 Task: Discover art museums and galleries in Washington, DC, and Philadelphia, Pennsylvania.
Action: Mouse moved to (119, 87)
Screenshot: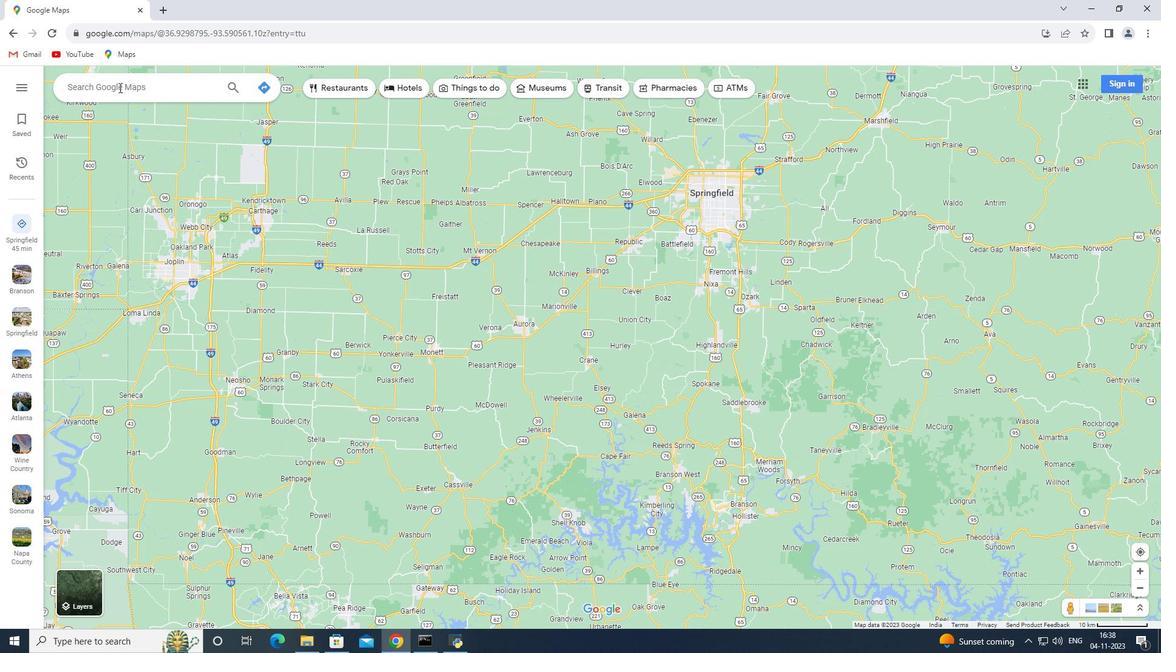 
Action: Mouse pressed left at (119, 87)
Screenshot: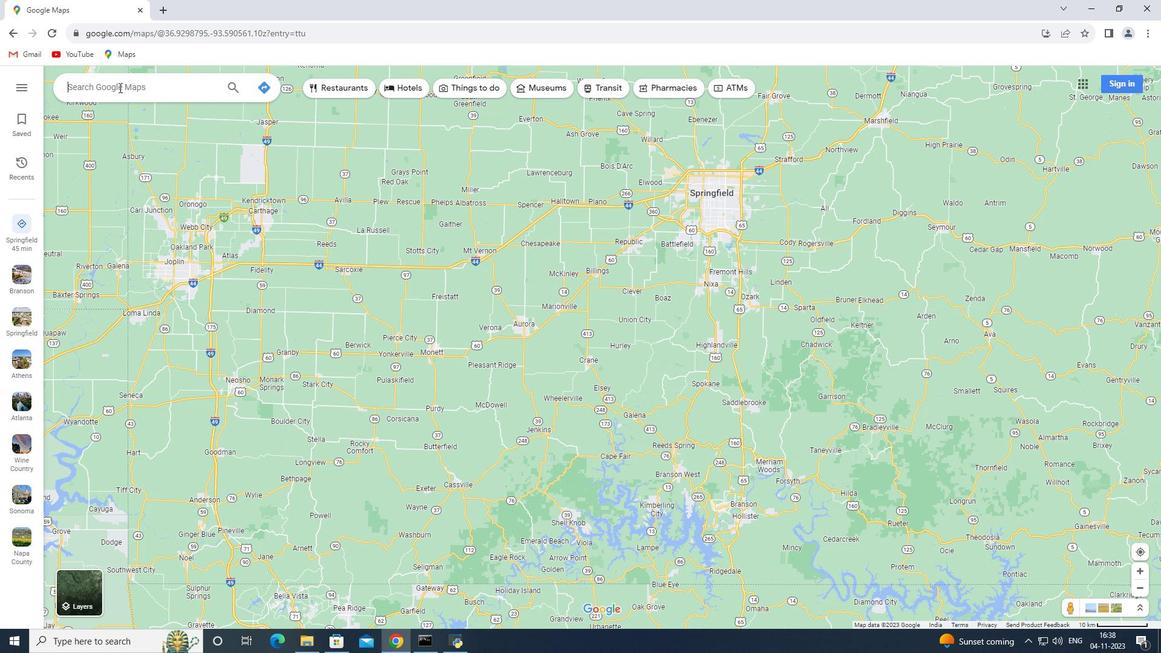 
Action: Key pressed <Key.shift>Washington,<Key.space><Key.shift>D<Key.shift>C<Key.enter>
Screenshot: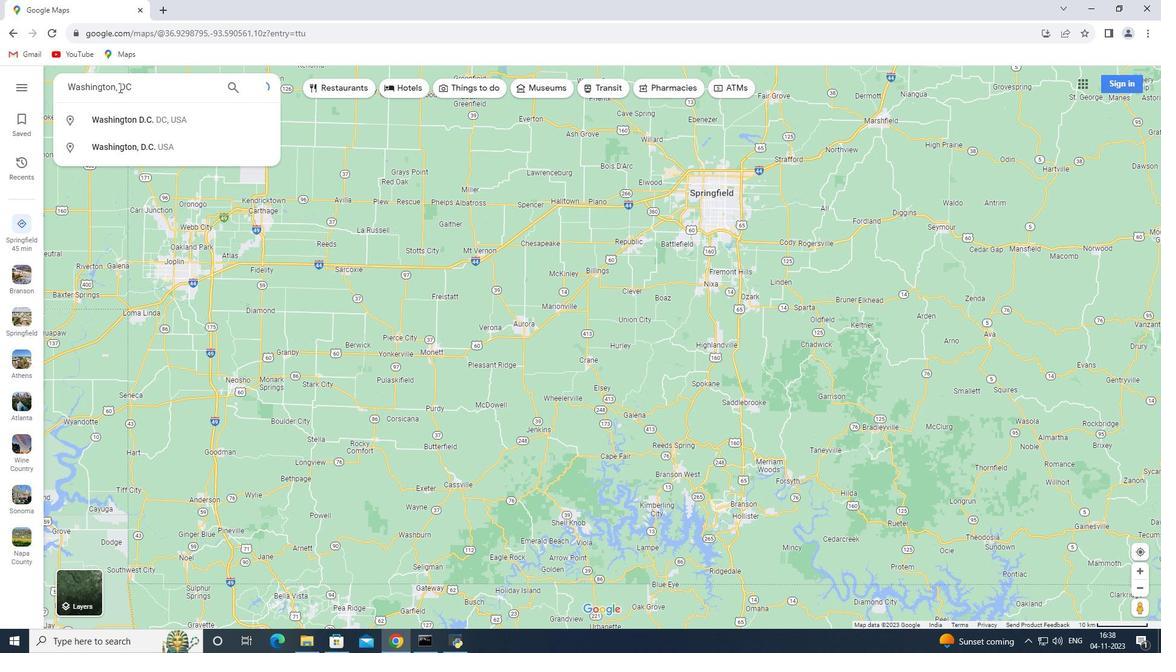 
Action: Mouse moved to (166, 289)
Screenshot: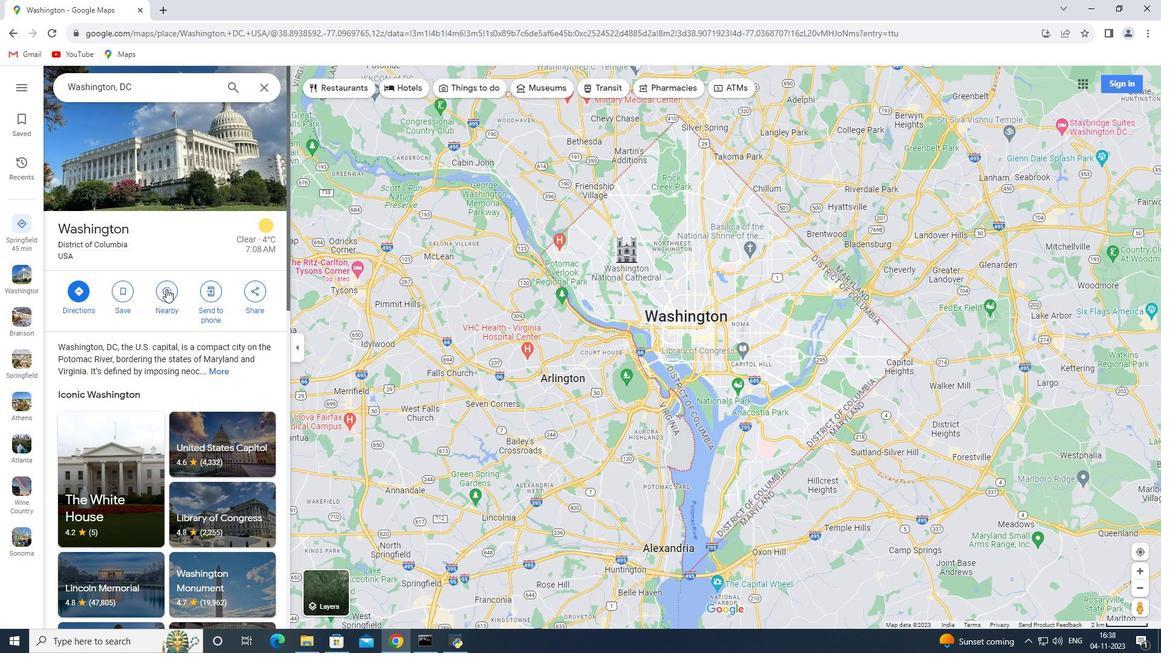 
Action: Mouse pressed left at (166, 289)
Screenshot: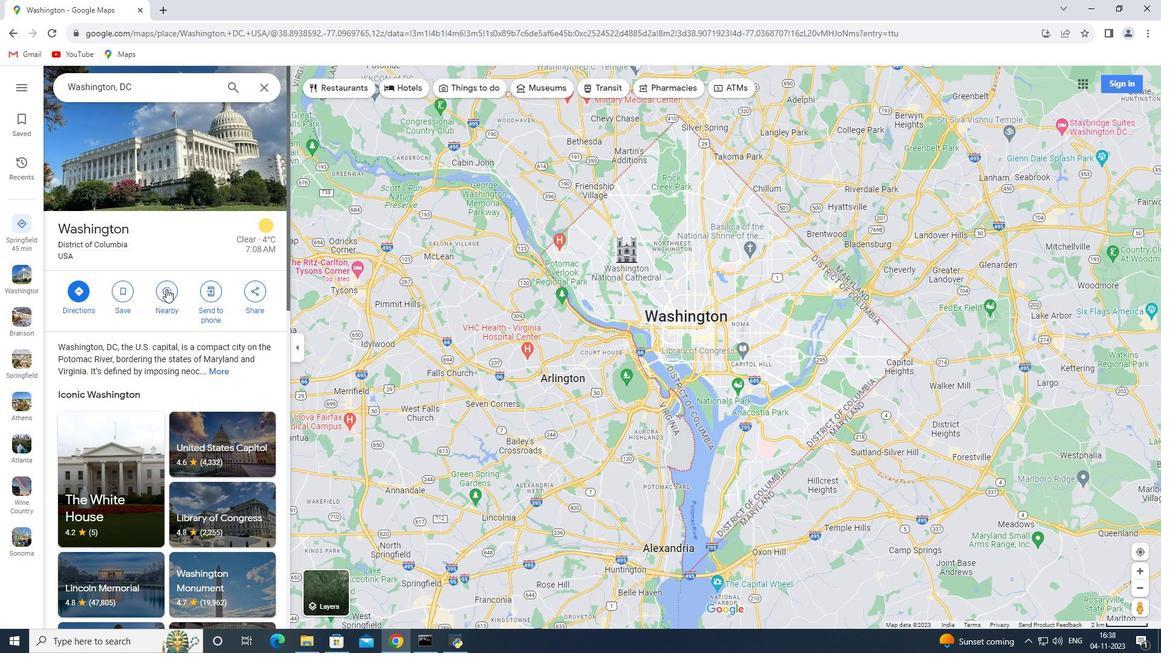 
Action: Key pressed art<Key.space>museum
Screenshot: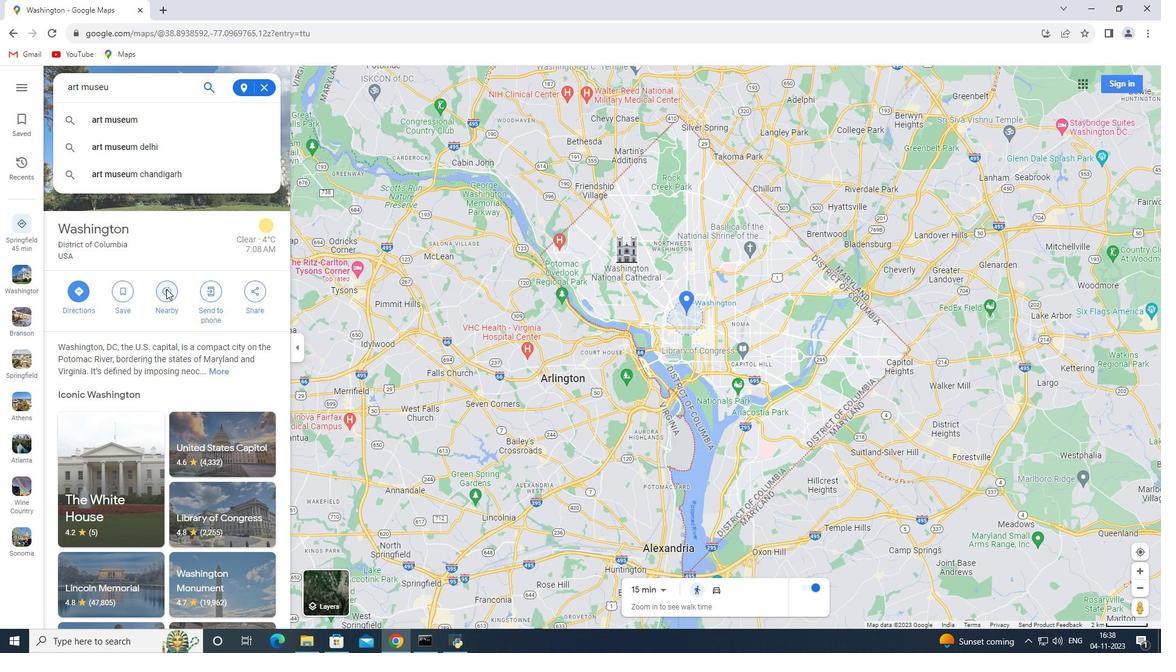 
Action: Mouse moved to (166, 289)
Screenshot: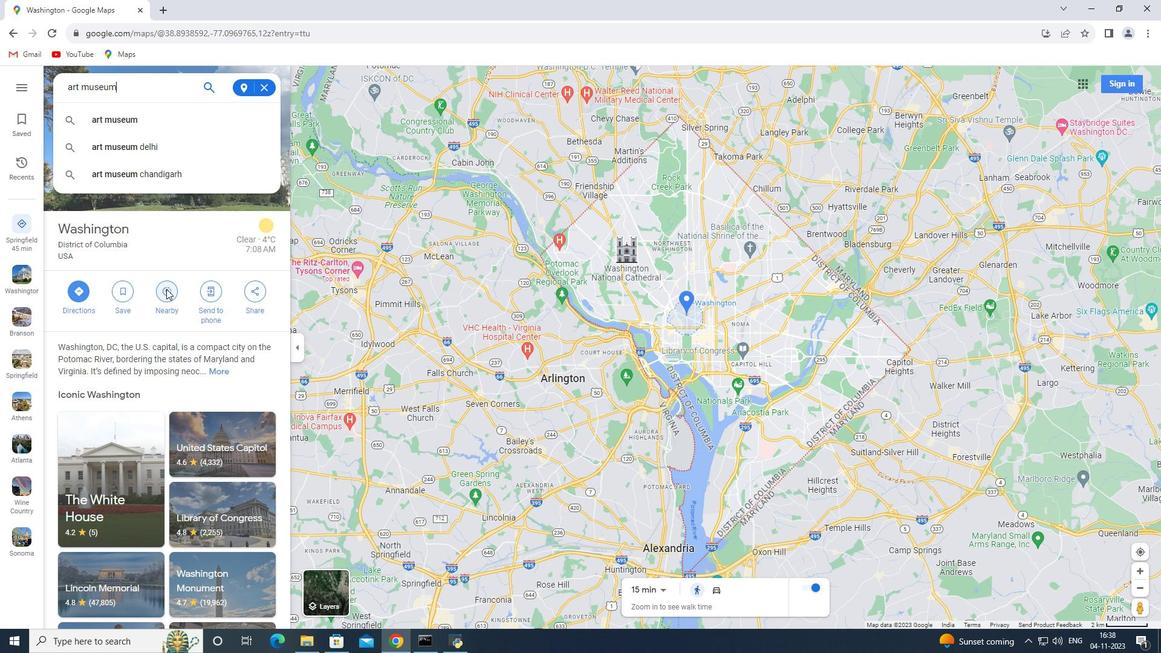 
Action: Key pressed <Key.space>and<Key.space>galleries<Key.enter>
Screenshot: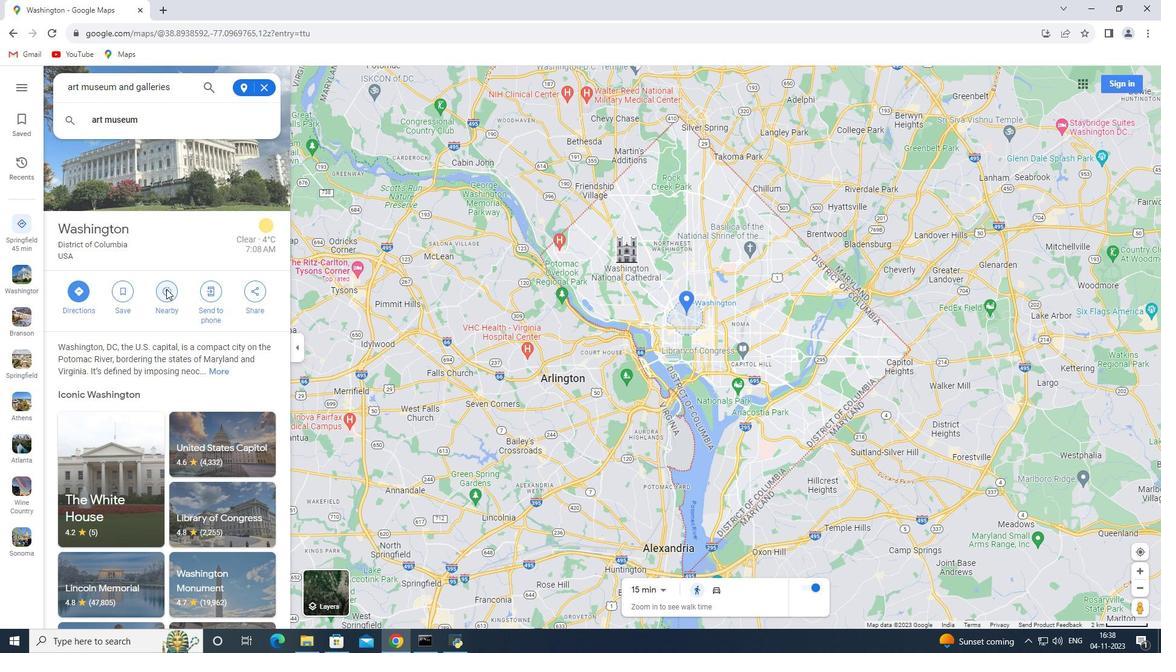 
Action: Mouse moved to (264, 85)
Screenshot: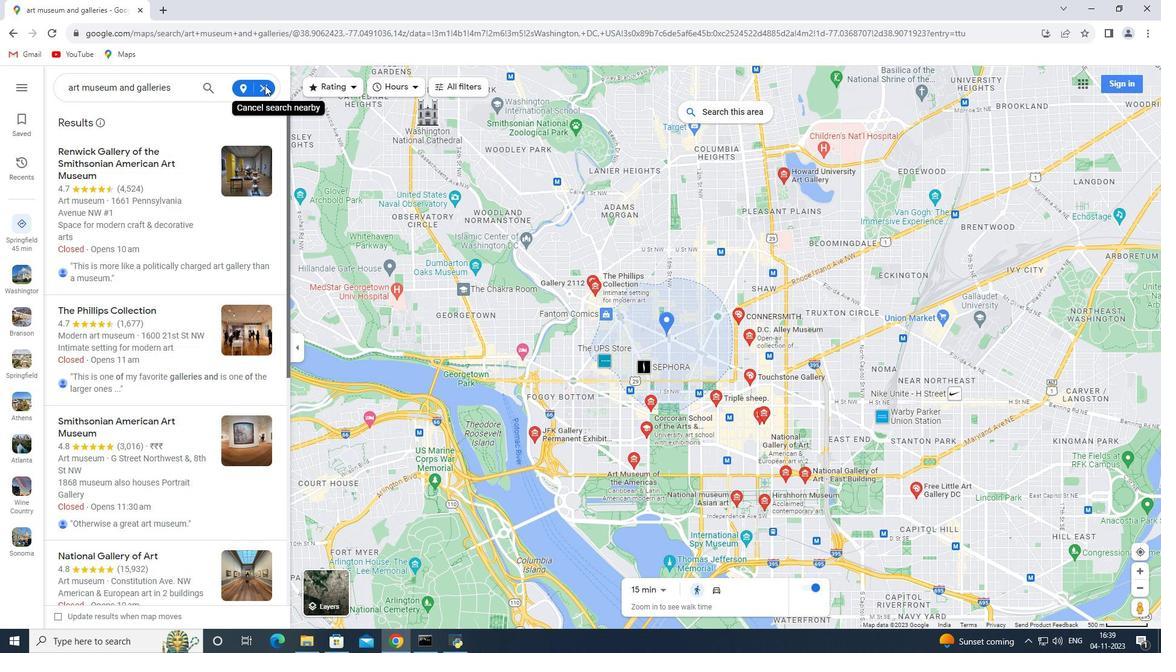 
Action: Mouse pressed left at (264, 85)
Screenshot: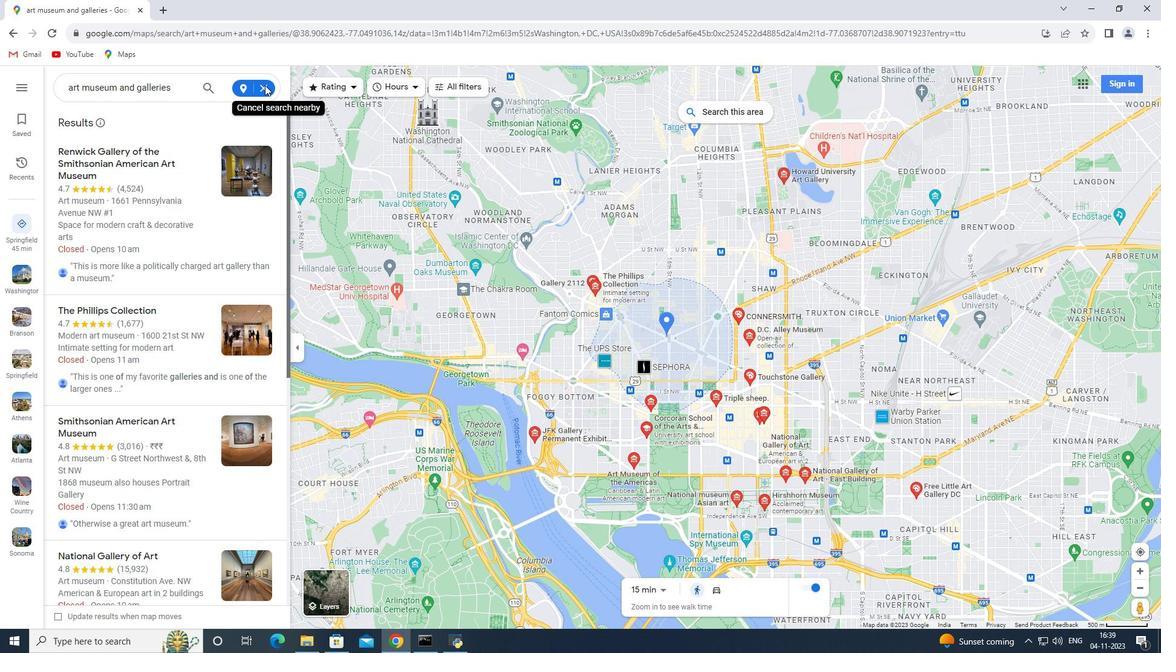 
Action: Mouse moved to (263, 85)
Screenshot: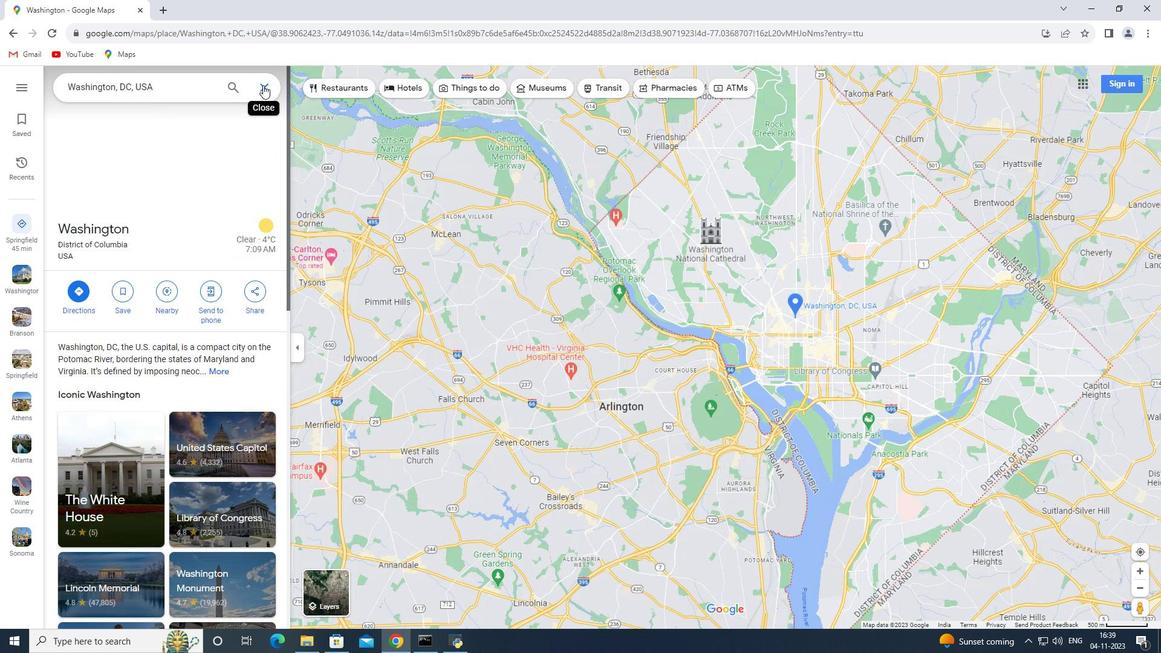 
Action: Mouse pressed left at (263, 85)
Screenshot: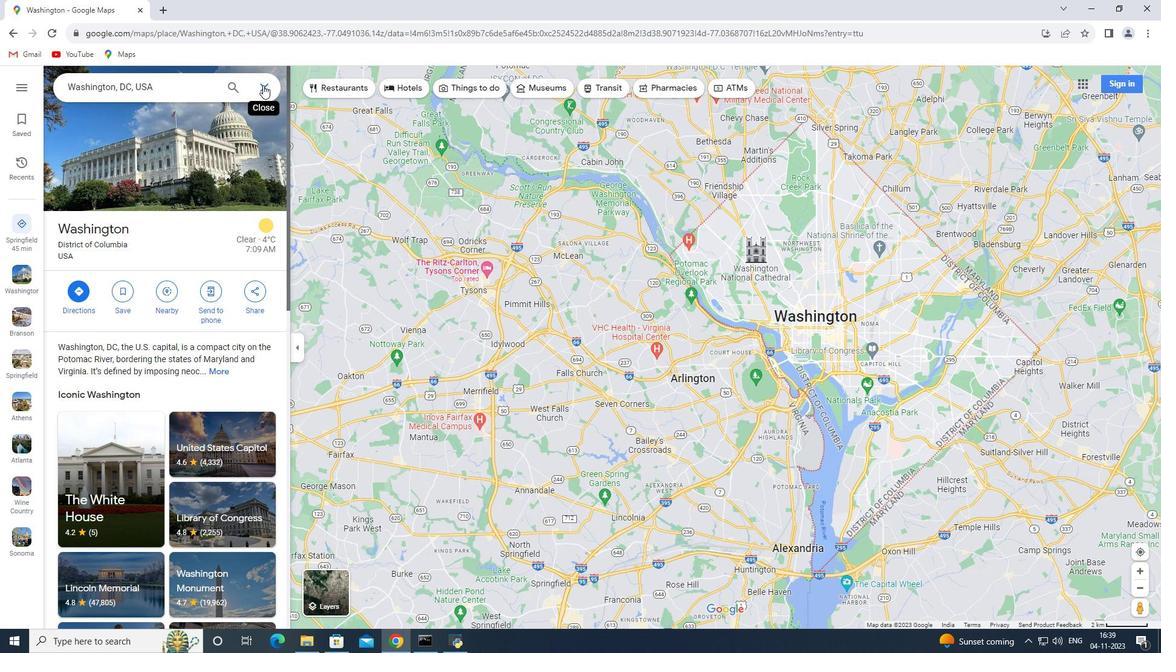 
Action: Mouse moved to (127, 86)
Screenshot: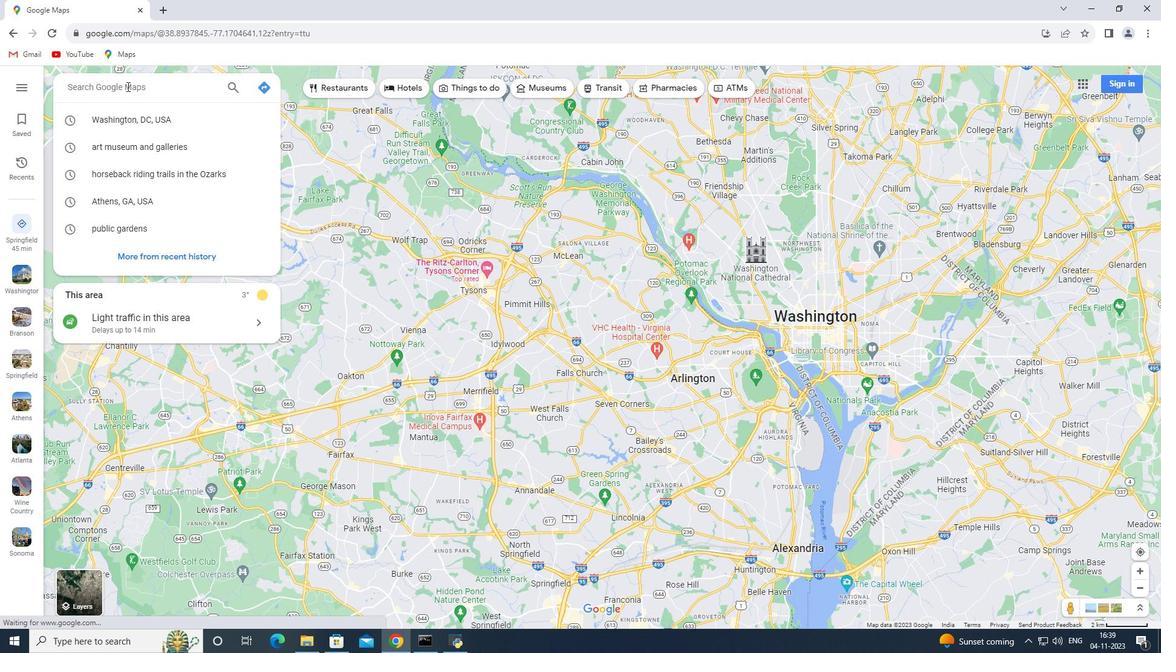 
Action: Key pressed <Key.shift>Philadelphia,<Key.space><Key.shift>Pennsylvania<Key.enter>
Screenshot: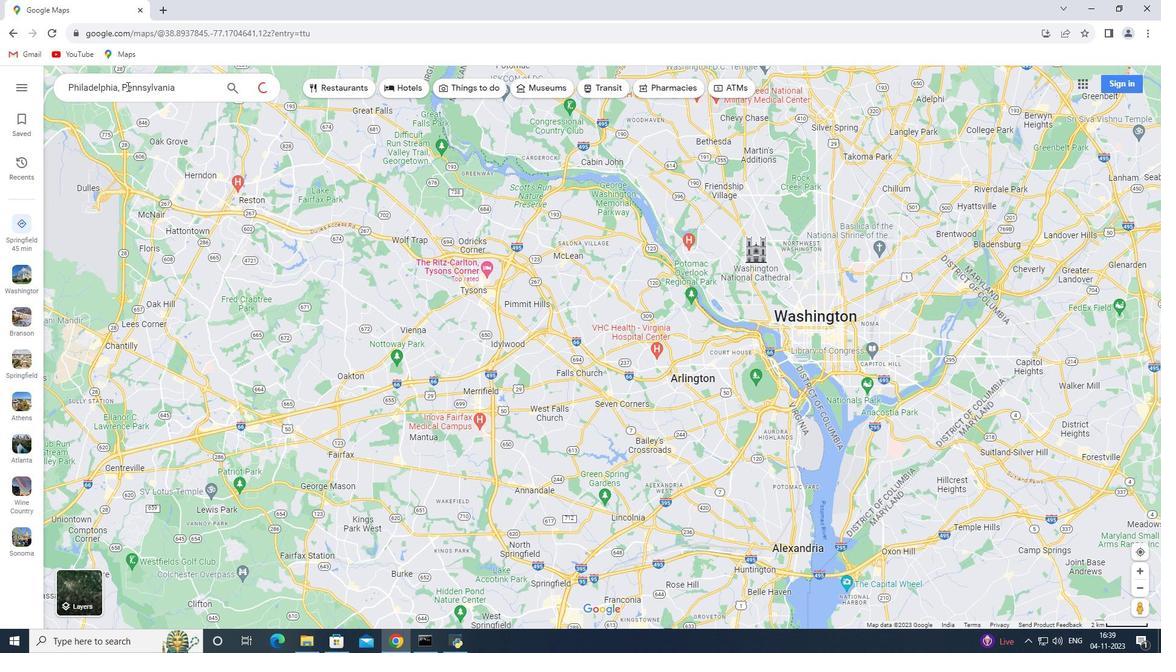 
Action: Mouse moved to (173, 294)
Screenshot: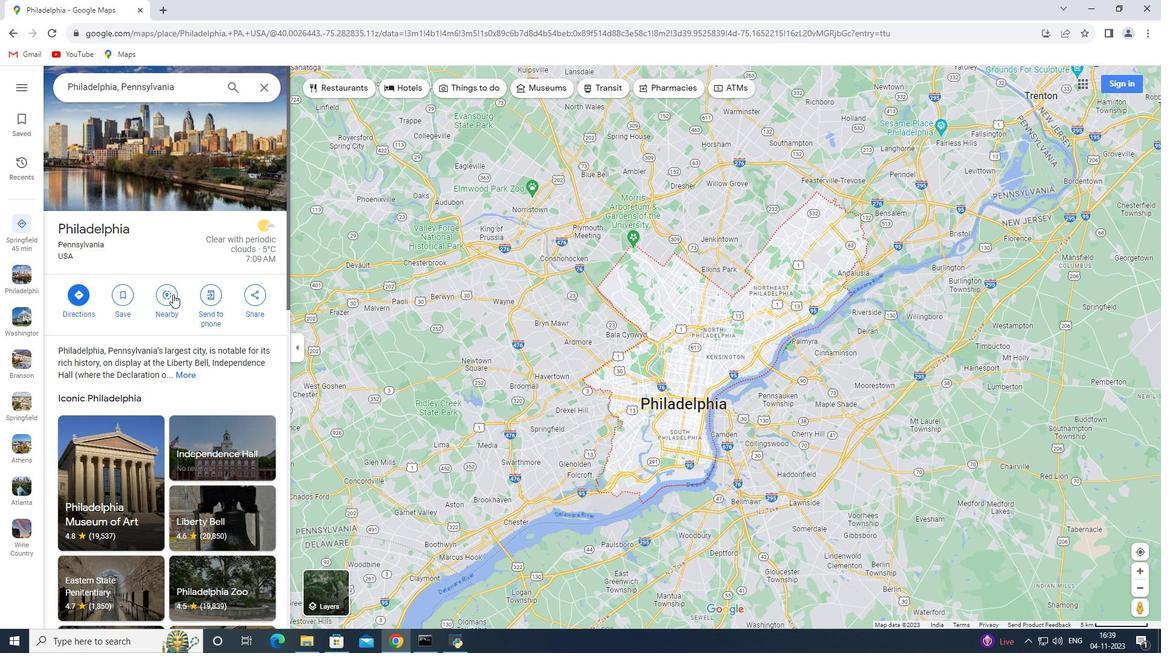 
Action: Mouse pressed left at (173, 294)
Screenshot: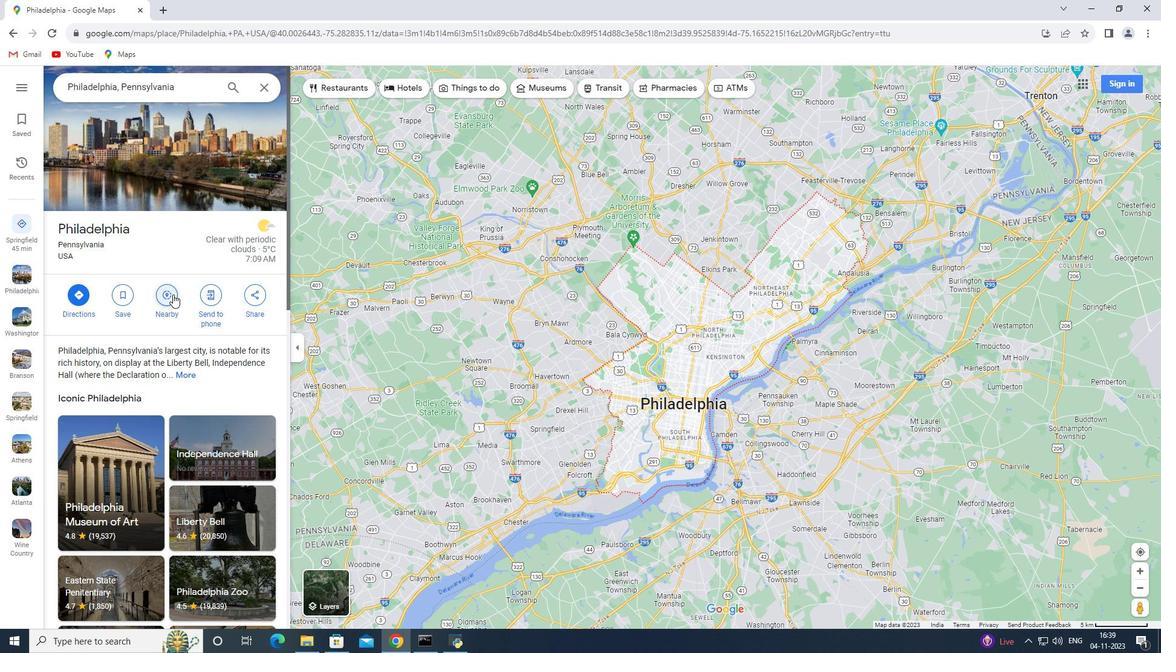 
Action: Key pressed art<Key.space>museum<Key.space>and<Key.space>galleries<Key.enter>
Screenshot: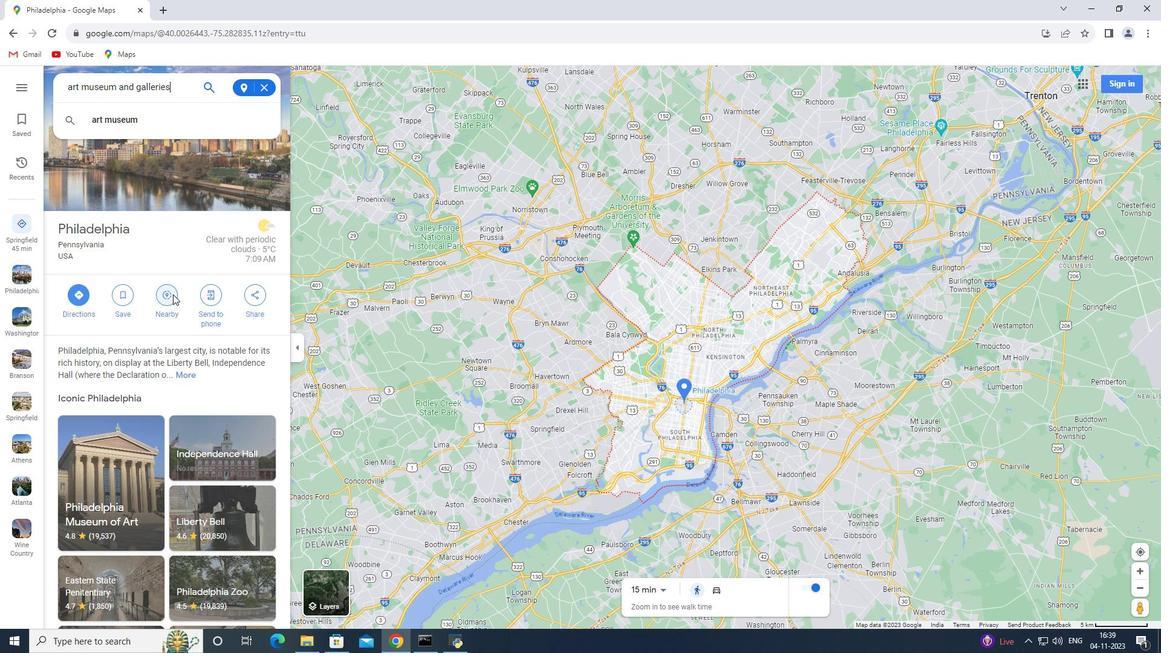 
